 Task: Create New Customer with Customer Name: Modern Market Eatery, Billing Address Line1: 2773 Fieldcrest Road, Billing Address Line2:  New York, Billing Address Line3:  New York 10005
Action: Mouse pressed left at (131, 27)
Screenshot: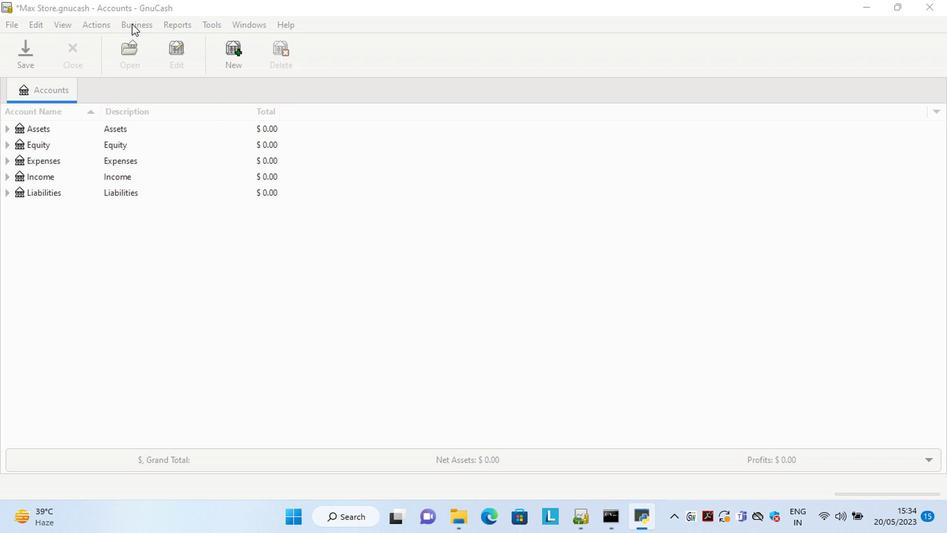 
Action: Mouse moved to (284, 56)
Screenshot: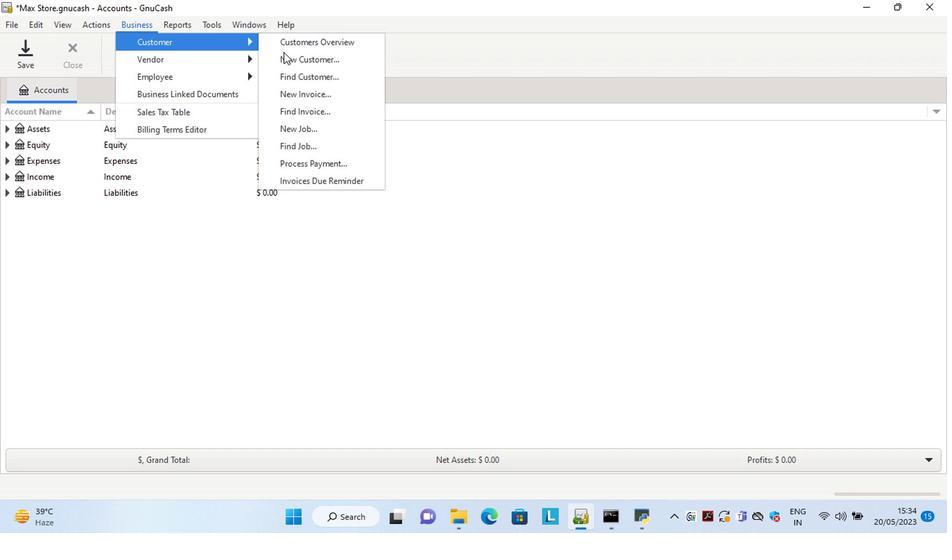 
Action: Mouse pressed left at (284, 56)
Screenshot: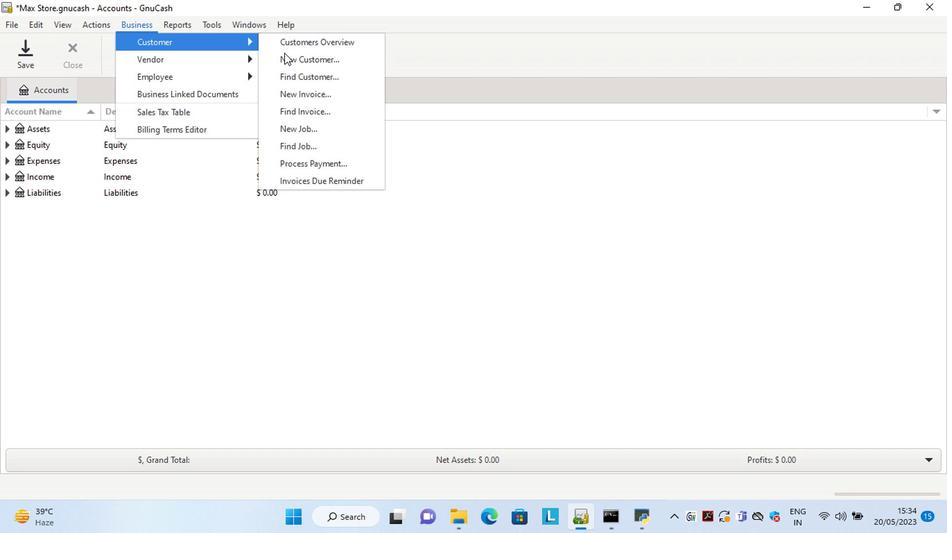 
Action: Mouse moved to (755, 211)
Screenshot: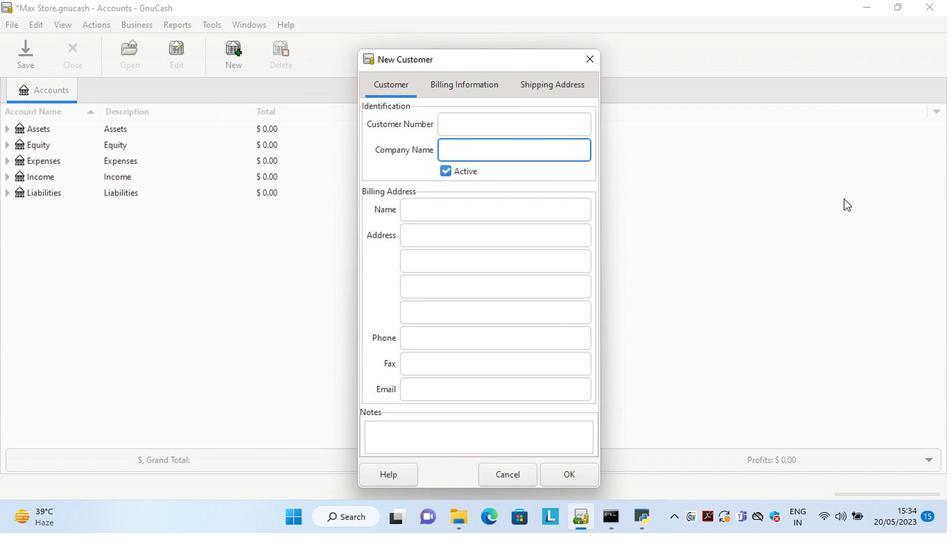 
Action: Key pressed <Key.shift>Modern<Key.space><Key.shift>Market<Key.space><Key.shift>Eatery<Key.tab><Key.tab><Key.tab>2773eldcrest<Key.space><Key.shift>Roadq<Key.tab>n<Key.tab>n
Screenshot: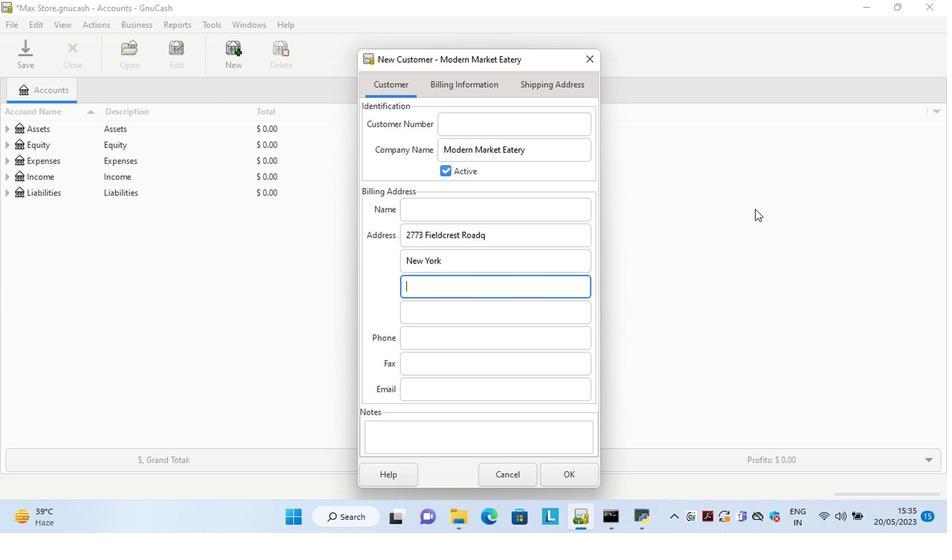 
Action: Mouse moved to (589, 391)
Screenshot: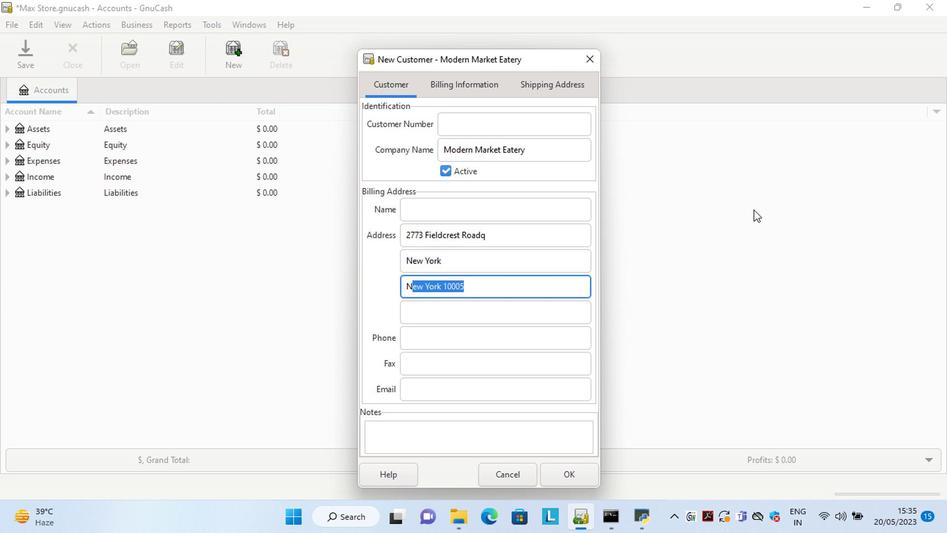 
Action: Key pressed <Key.tab>
Screenshot: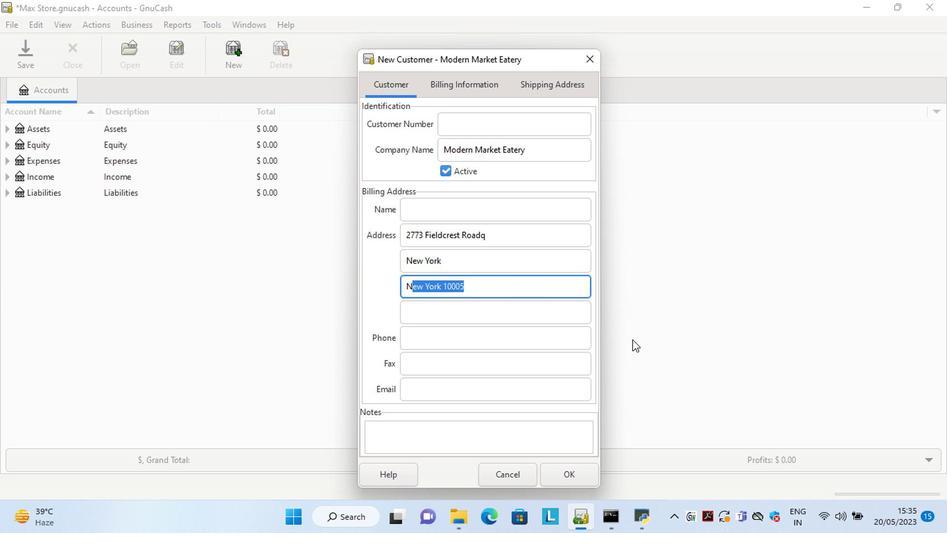 
Action: Mouse moved to (566, 469)
Screenshot: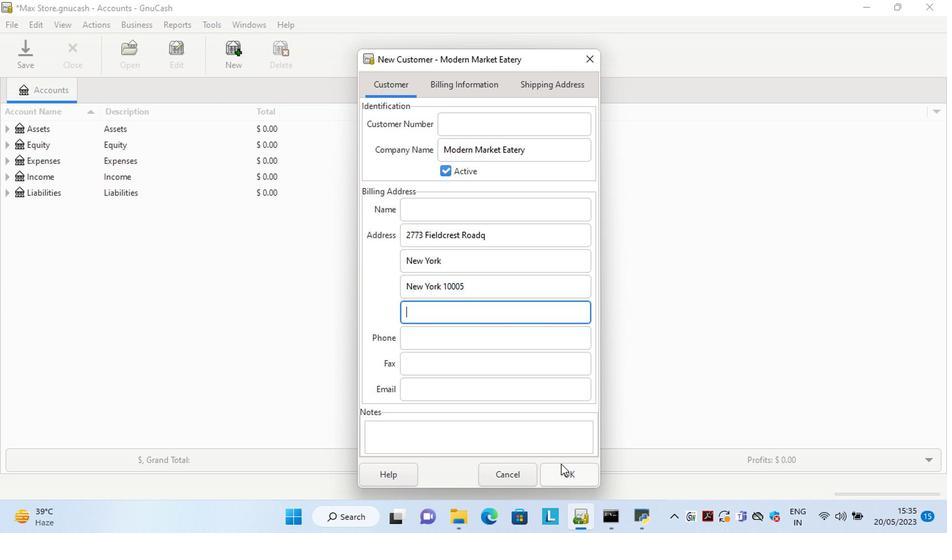 
Action: Mouse pressed left at (566, 469)
Screenshot: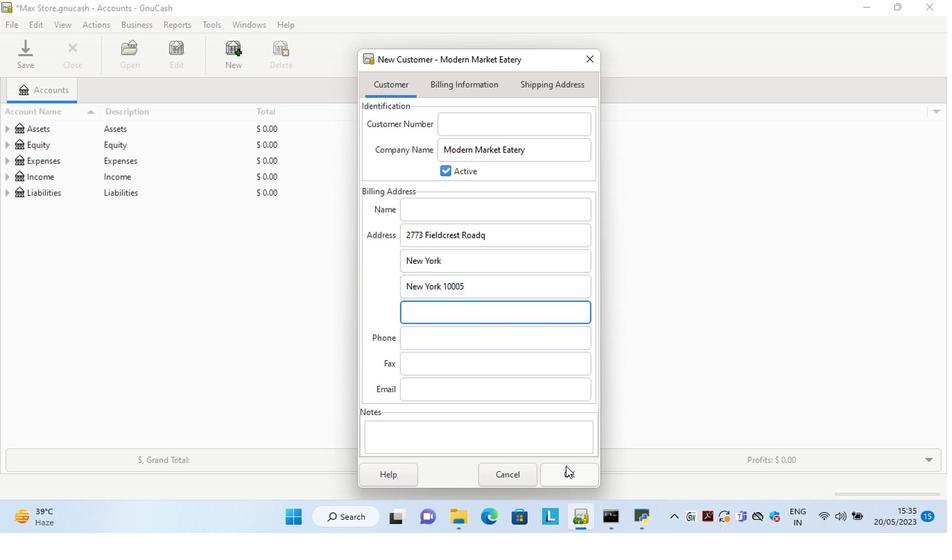 
